 Task: Look for products from Vita Coco only.
Action: Mouse moved to (19, 110)
Screenshot: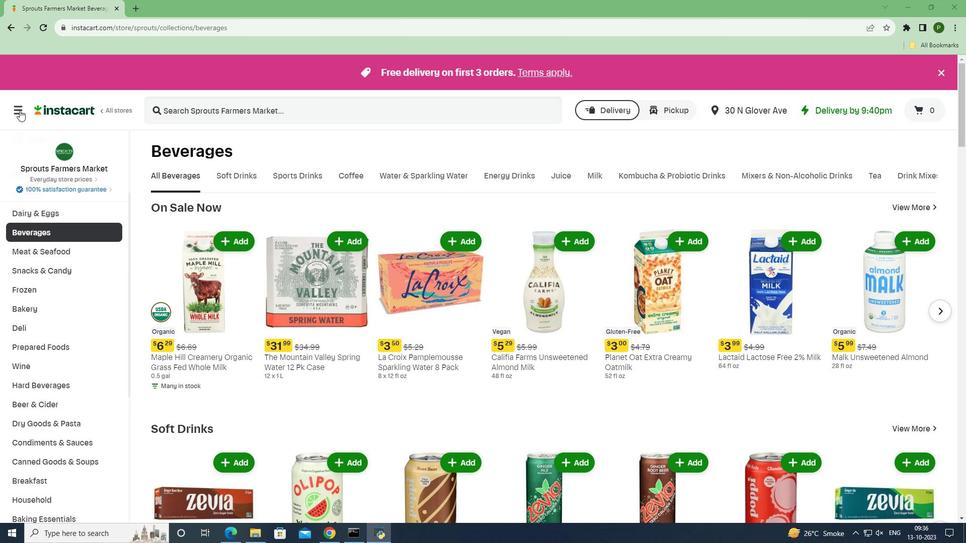 
Action: Mouse pressed left at (19, 110)
Screenshot: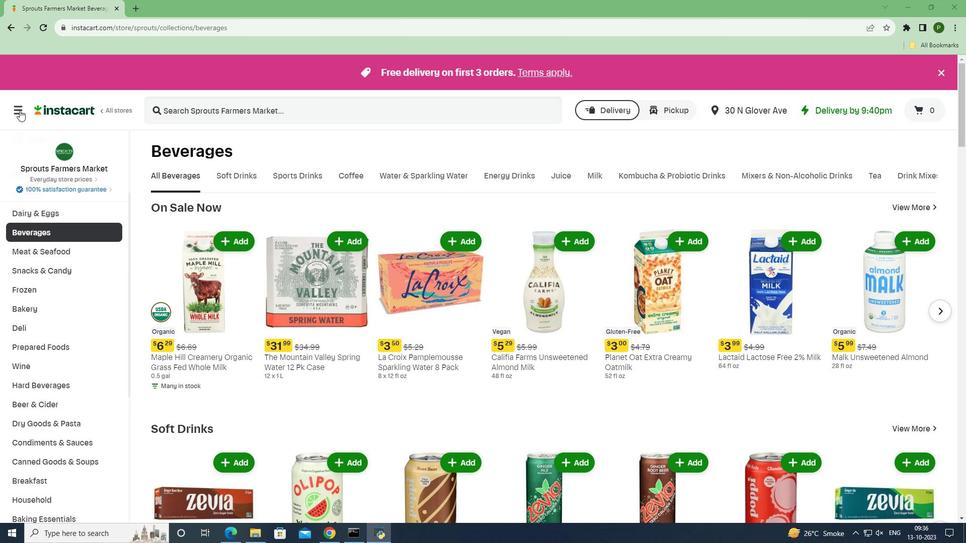 
Action: Mouse moved to (42, 269)
Screenshot: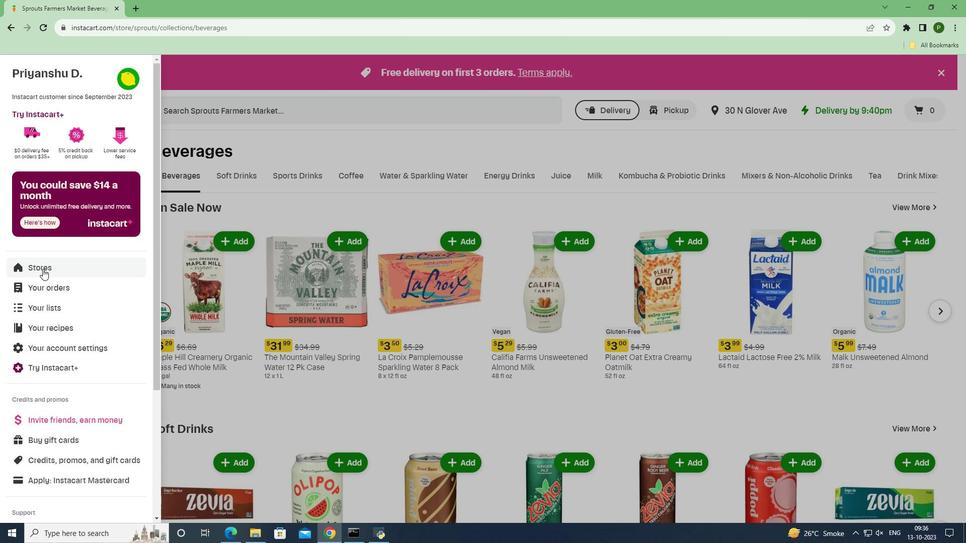 
Action: Mouse pressed left at (42, 269)
Screenshot: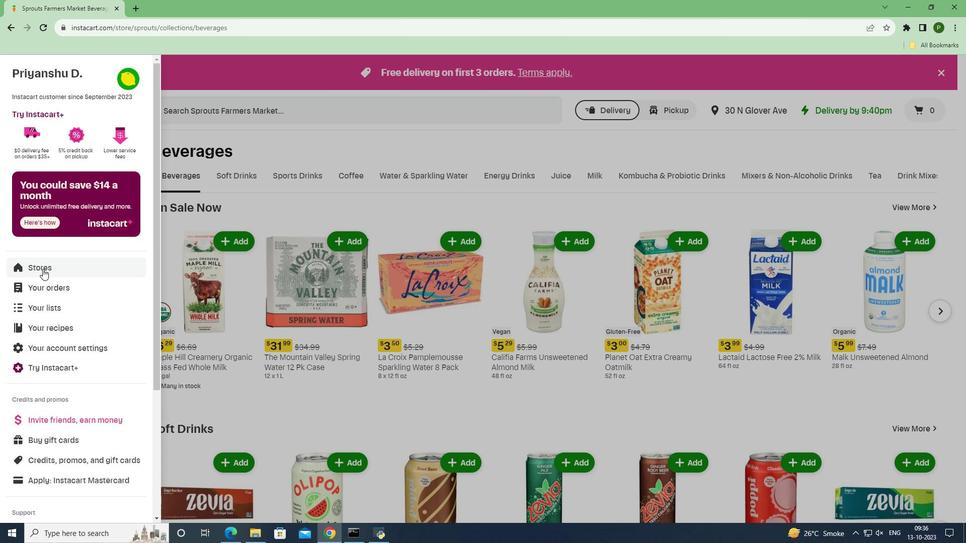 
Action: Mouse moved to (222, 111)
Screenshot: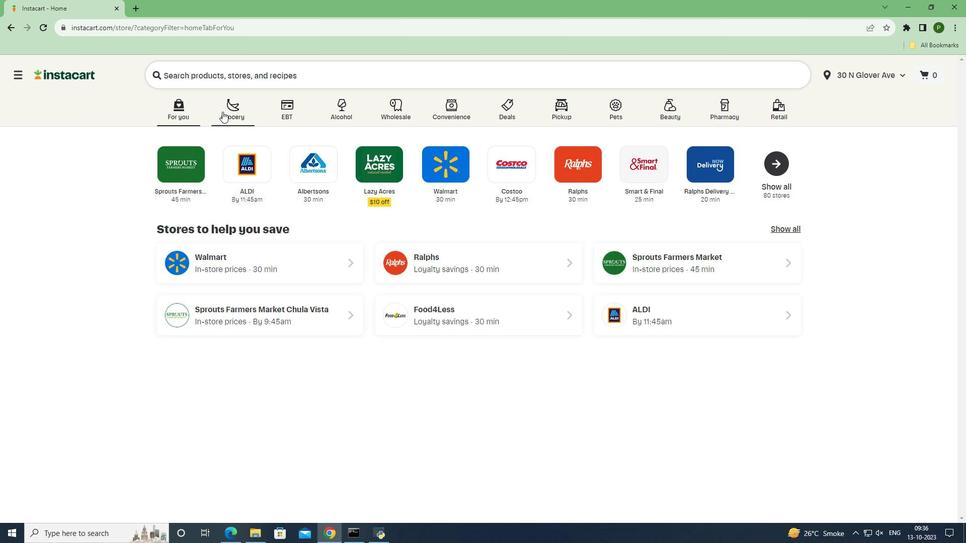 
Action: Mouse pressed left at (222, 111)
Screenshot: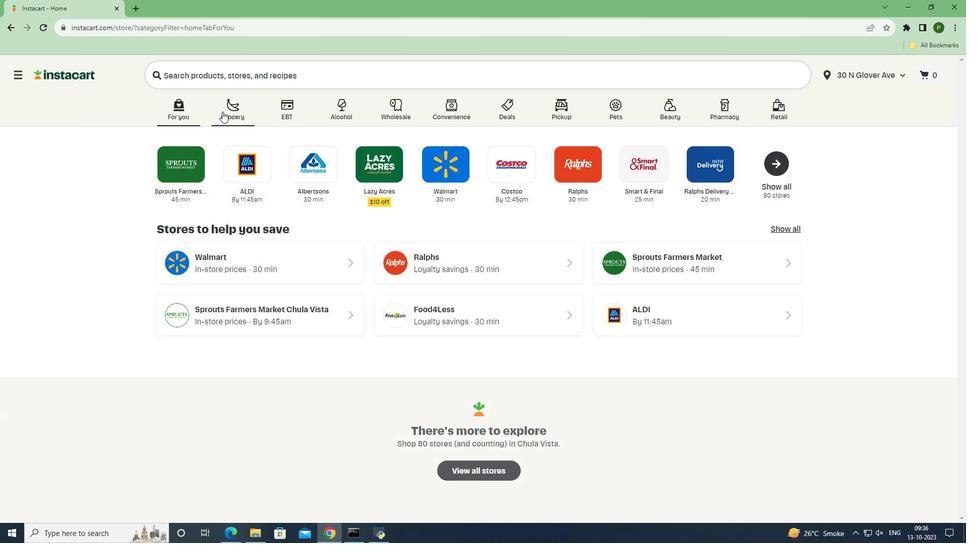 
Action: Mouse moved to (623, 228)
Screenshot: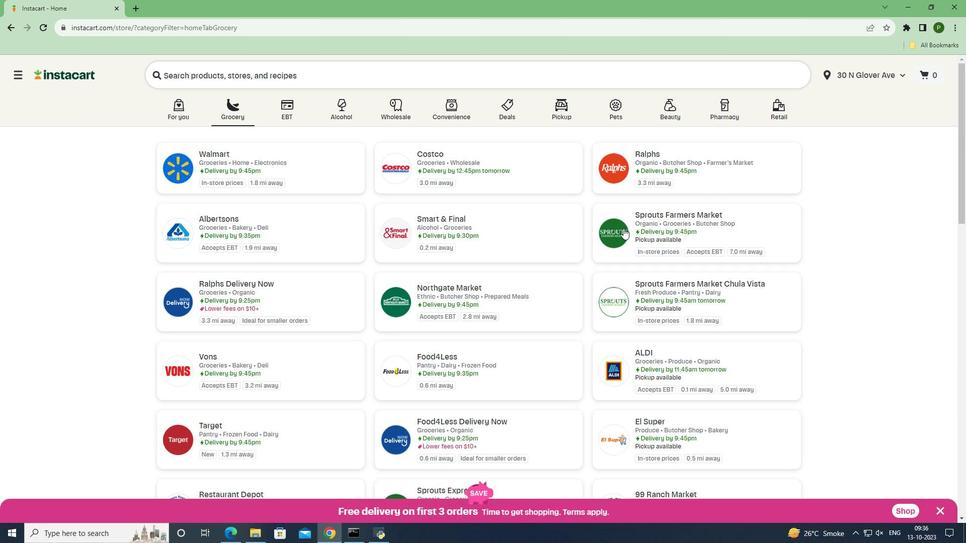 
Action: Mouse pressed left at (623, 228)
Screenshot: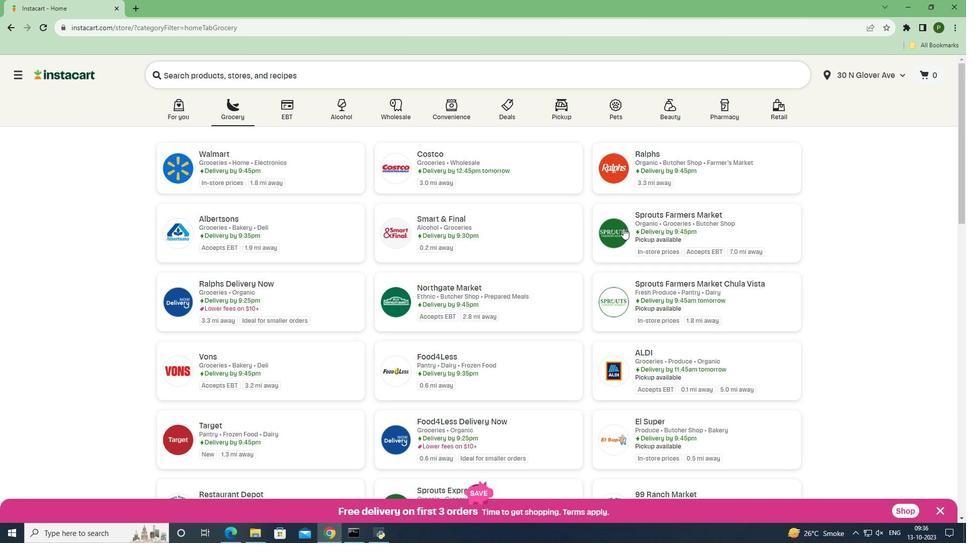 
Action: Mouse moved to (73, 383)
Screenshot: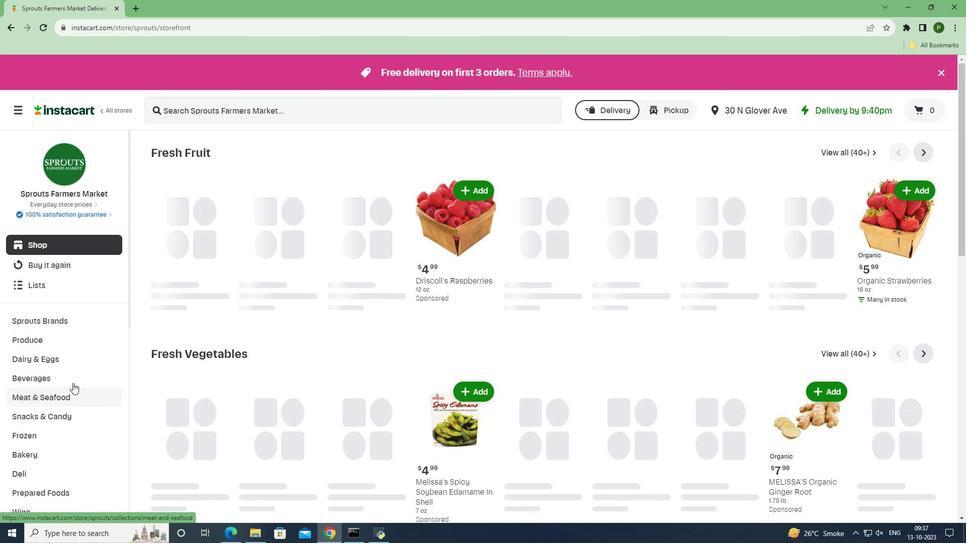 
Action: Mouse pressed left at (73, 383)
Screenshot: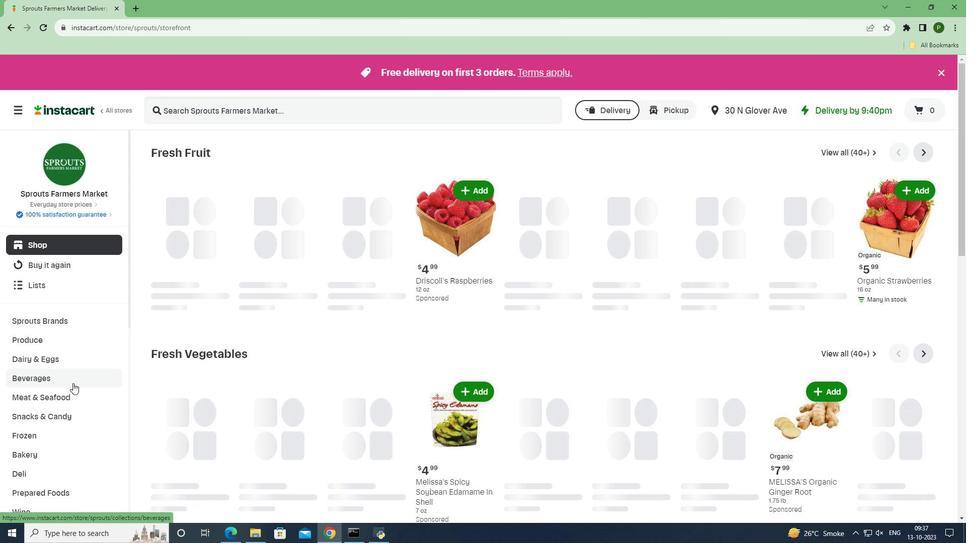 
Action: Mouse moved to (558, 176)
Screenshot: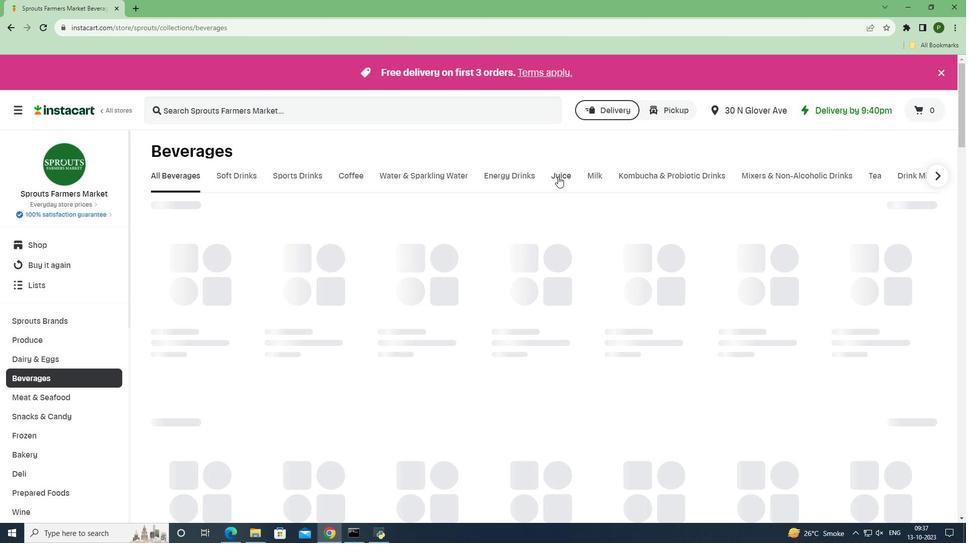 
Action: Mouse pressed left at (558, 176)
Screenshot: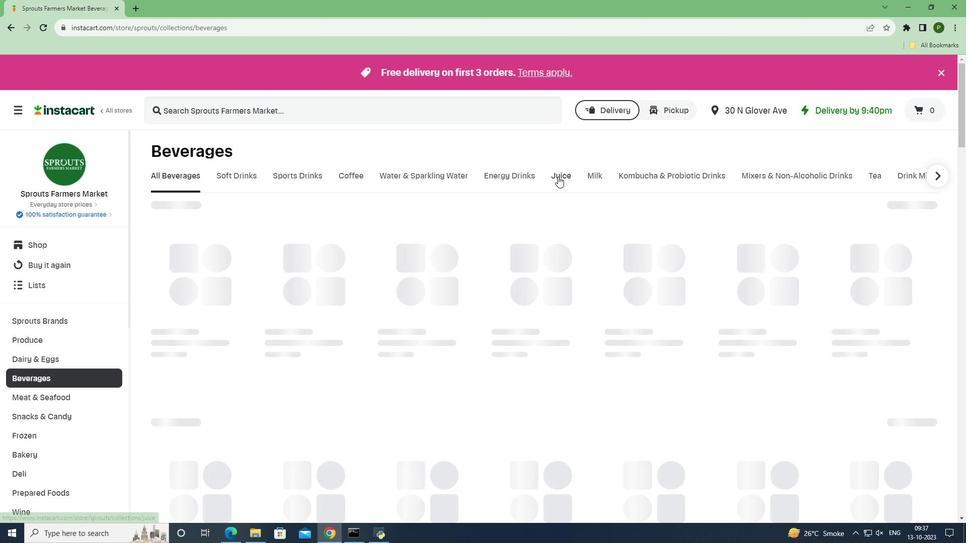 
Action: Mouse moved to (378, 263)
Screenshot: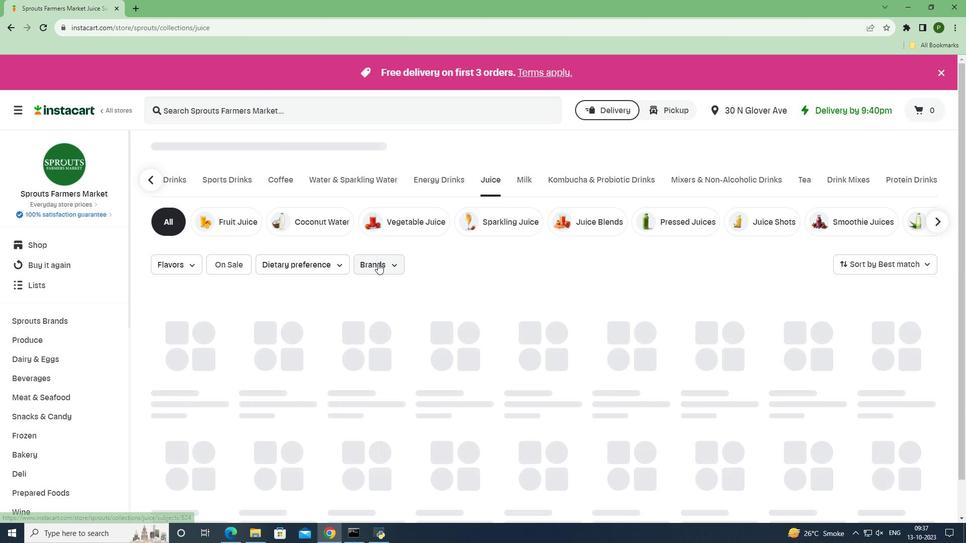 
Action: Mouse pressed left at (378, 263)
Screenshot: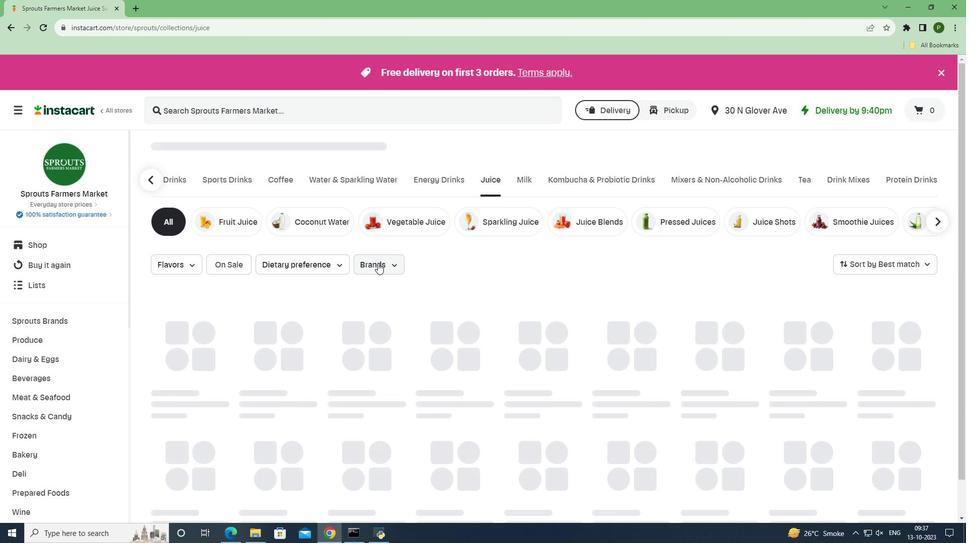 
Action: Mouse moved to (403, 340)
Screenshot: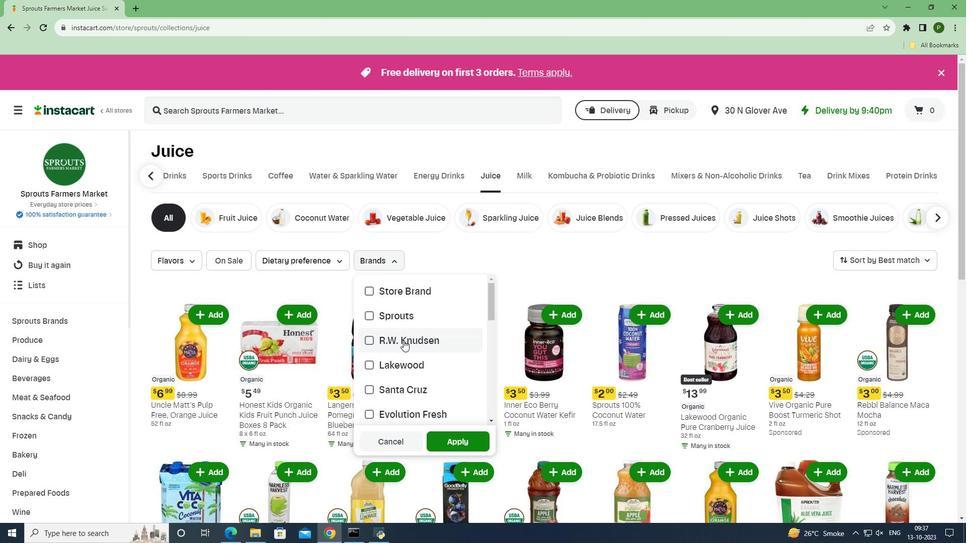 
Action: Mouse scrolled (403, 340) with delta (0, 0)
Screenshot: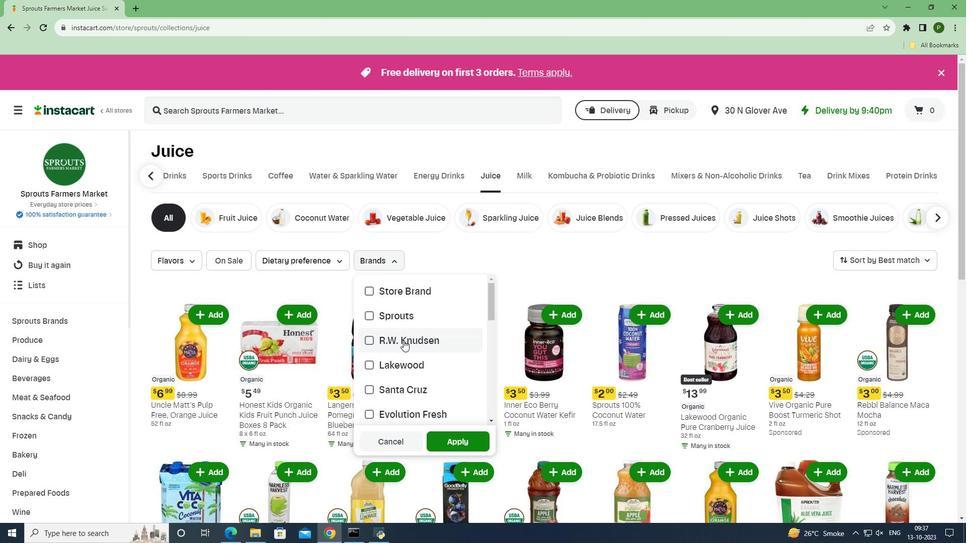 
Action: Mouse scrolled (403, 340) with delta (0, 0)
Screenshot: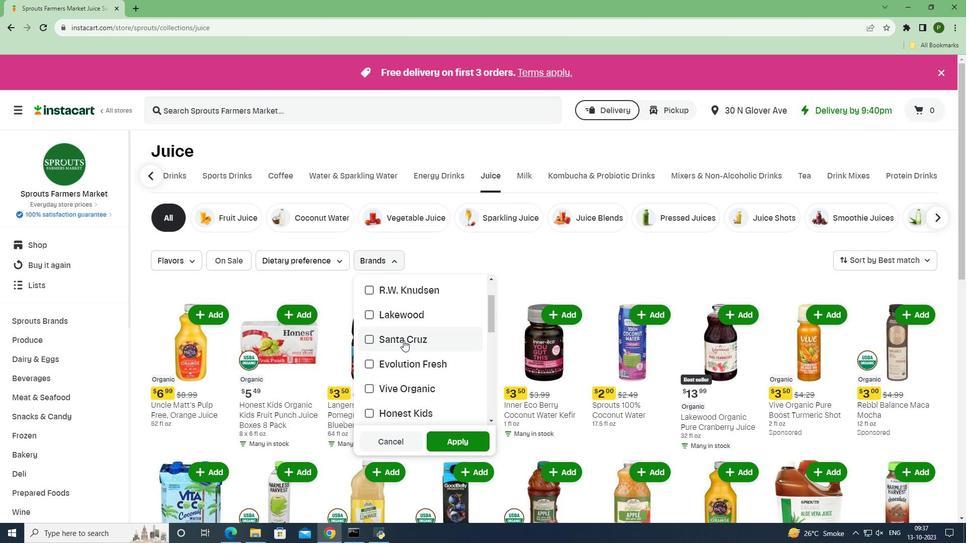 
Action: Mouse scrolled (403, 340) with delta (0, 0)
Screenshot: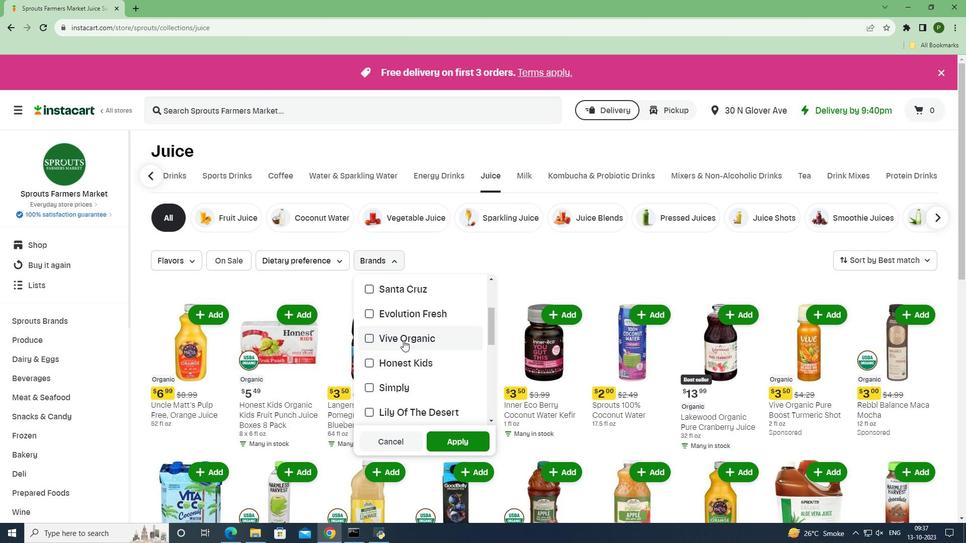 
Action: Mouse scrolled (403, 340) with delta (0, 0)
Screenshot: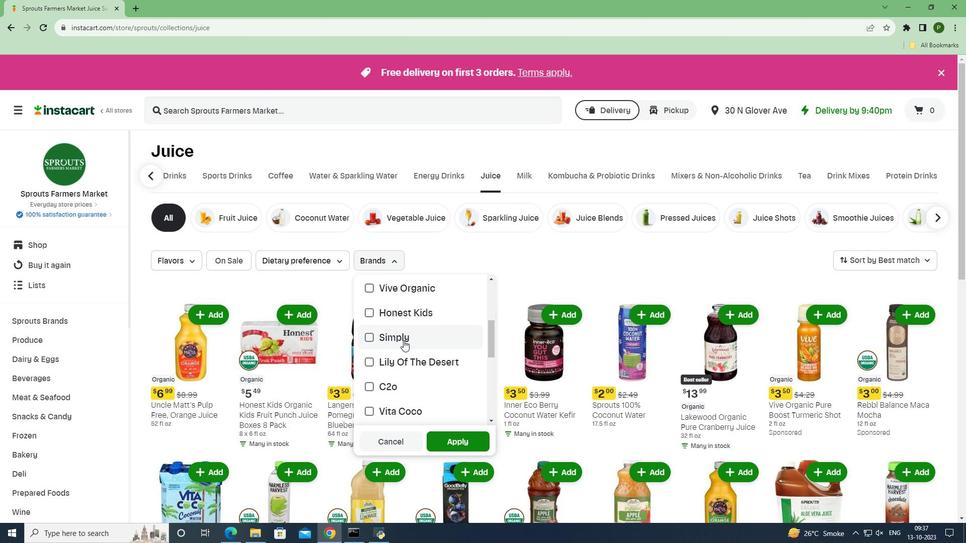 
Action: Mouse moved to (406, 356)
Screenshot: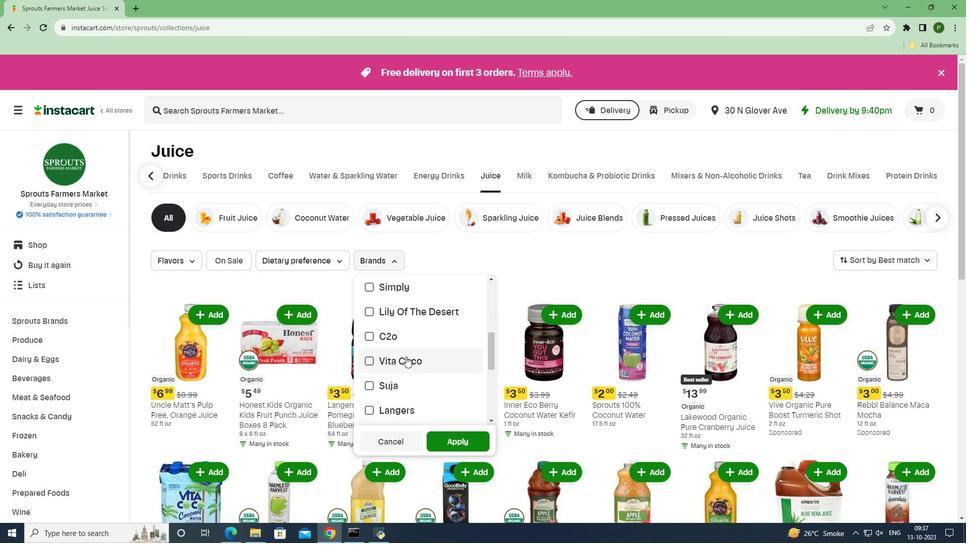 
Action: Mouse pressed left at (406, 356)
Screenshot: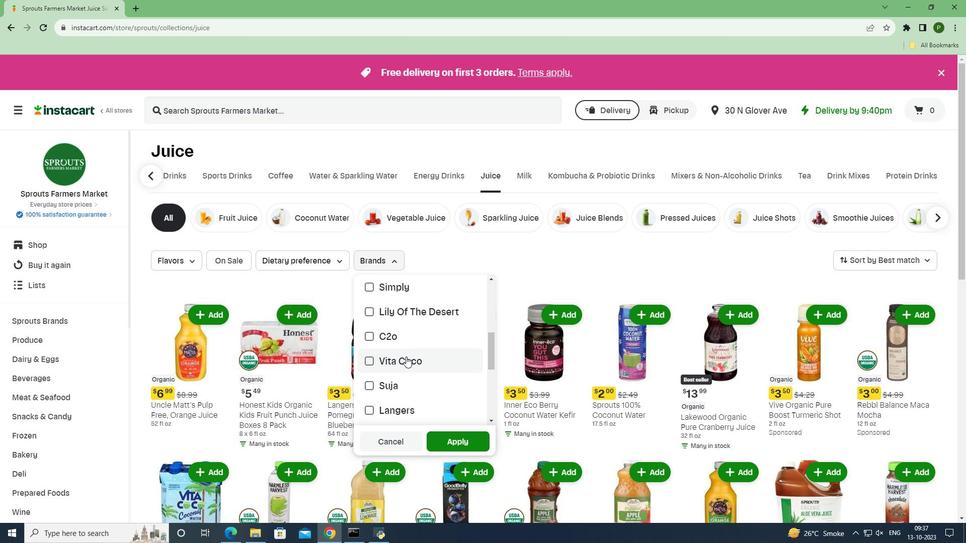 
Action: Mouse moved to (442, 438)
Screenshot: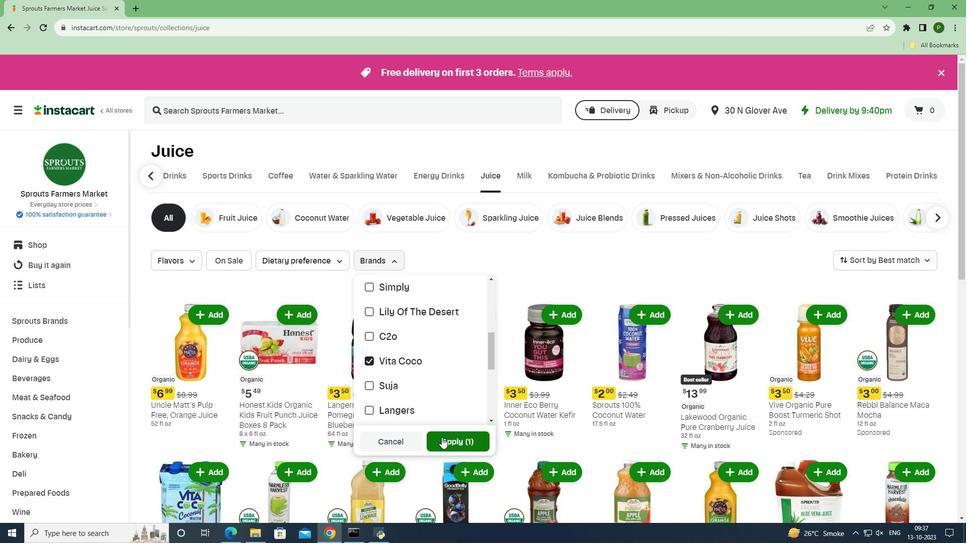
Action: Mouse pressed left at (442, 438)
Screenshot: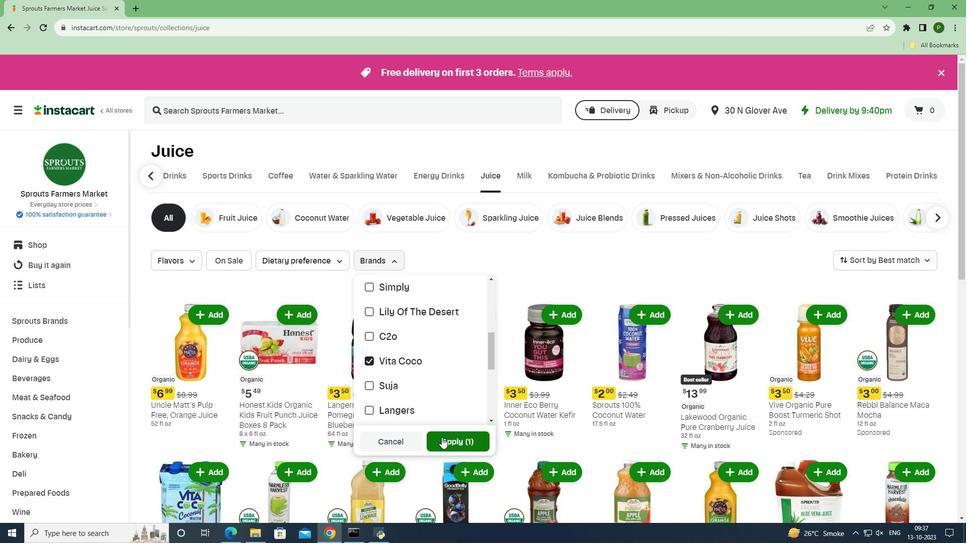 
Action: Mouse moved to (583, 445)
Screenshot: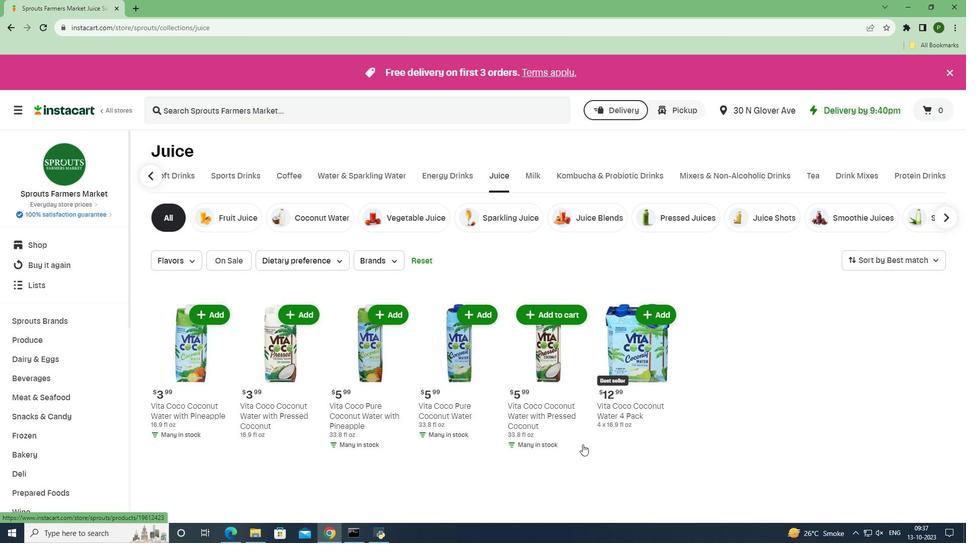 
